 Task: Configure repository settings, including default branch and collaborators.
Action: Mouse moved to (10, 40)
Screenshot: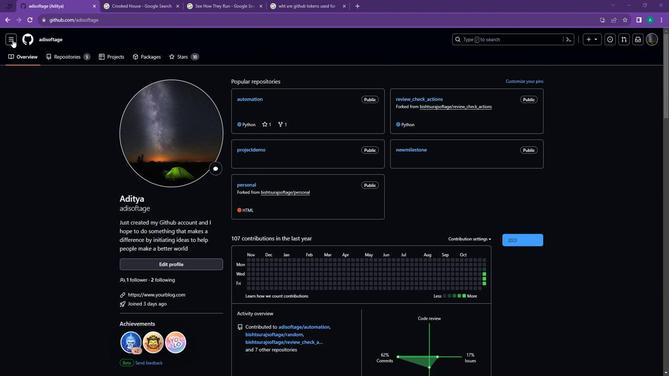 
Action: Mouse pressed left at (10, 40)
Screenshot: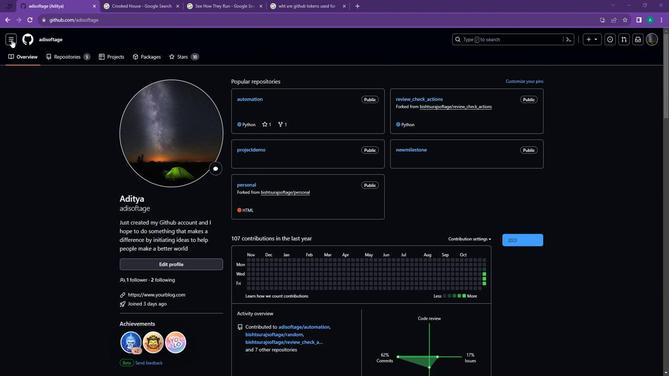 
Action: Mouse moved to (35, 60)
Screenshot: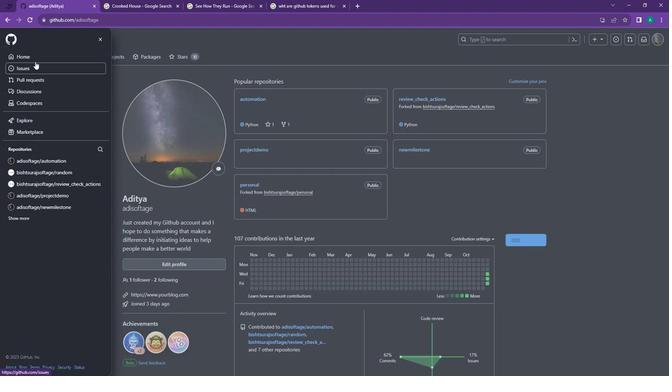
Action: Mouse pressed left at (35, 60)
Screenshot: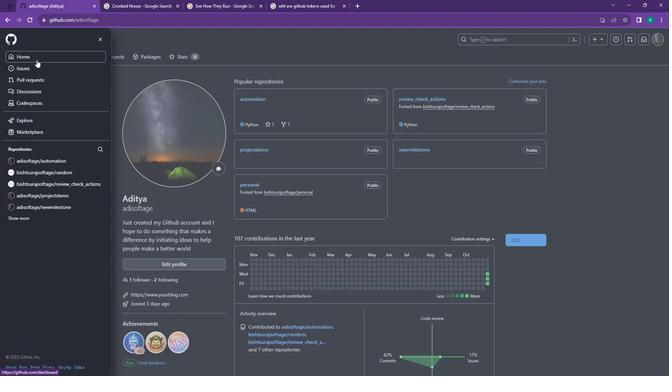 
Action: Mouse moved to (54, 103)
Screenshot: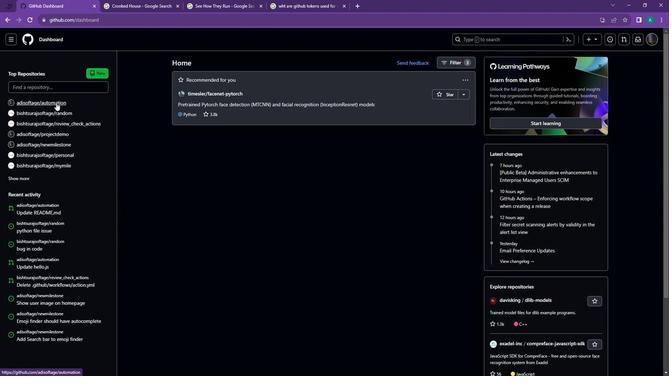 
Action: Mouse pressed left at (54, 103)
Screenshot: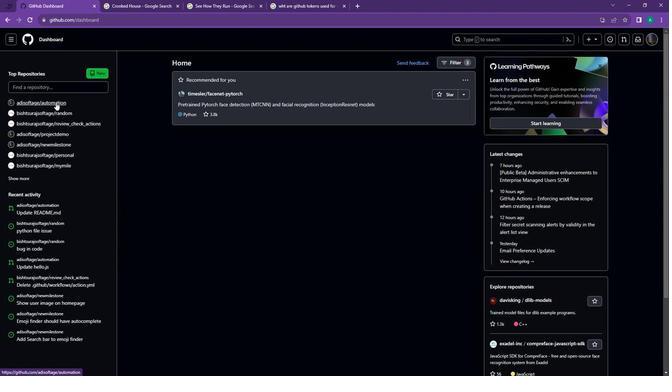 
Action: Mouse moved to (342, 55)
Screenshot: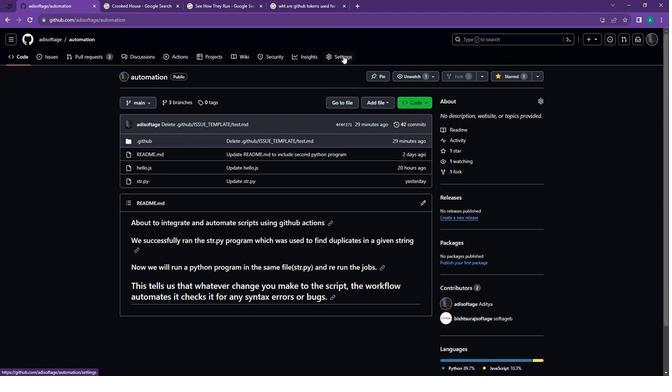 
Action: Mouse pressed left at (342, 55)
Screenshot: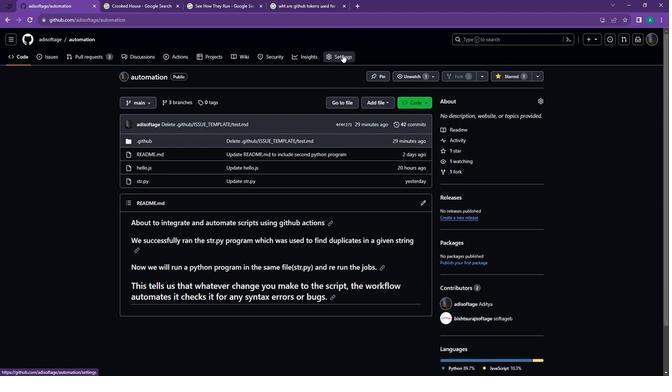 
Action: Mouse moved to (346, 232)
Screenshot: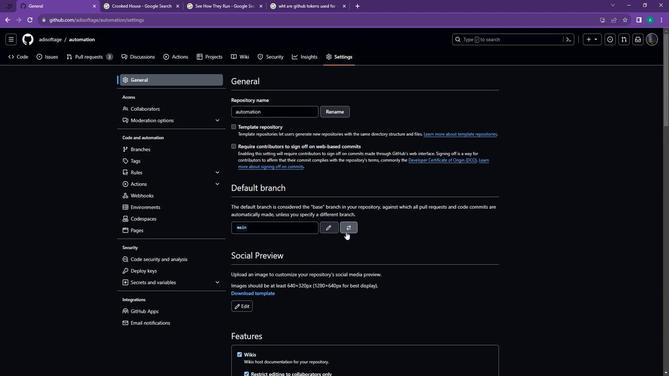 
Action: Mouse pressed left at (346, 232)
Screenshot: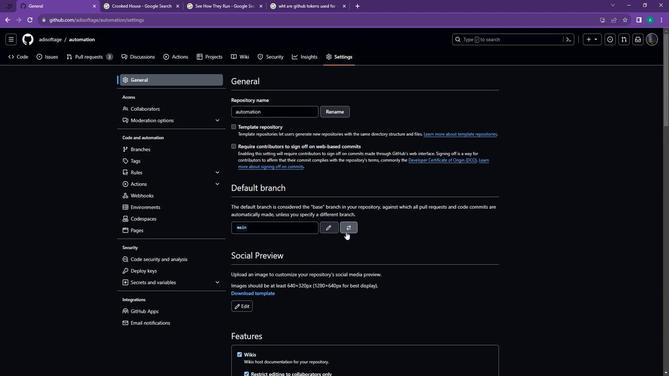 
Action: Mouse moved to (281, 112)
Screenshot: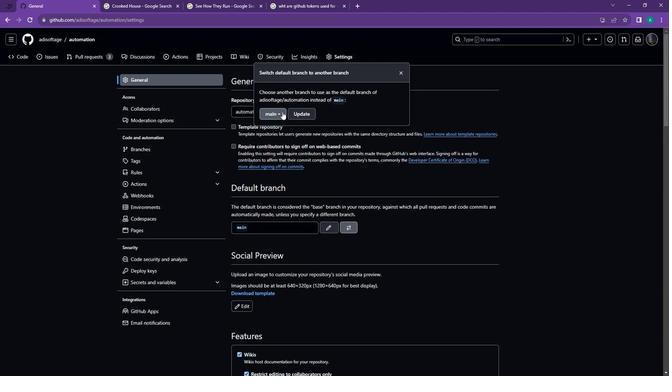 
Action: Mouse pressed left at (281, 112)
Screenshot: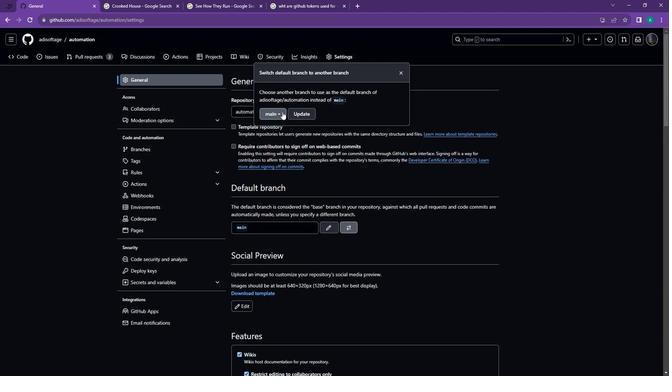 
Action: Mouse moved to (282, 159)
Screenshot: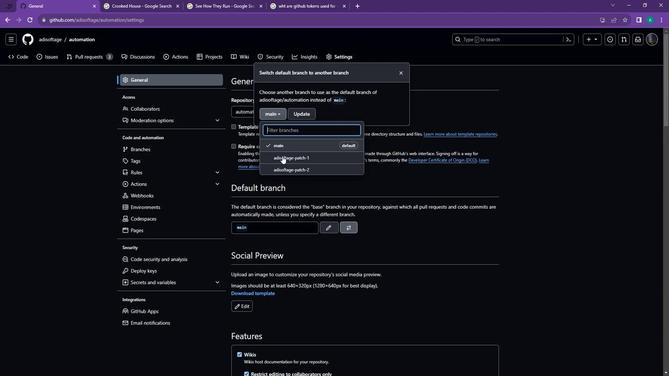 
Action: Mouse pressed left at (282, 159)
Screenshot: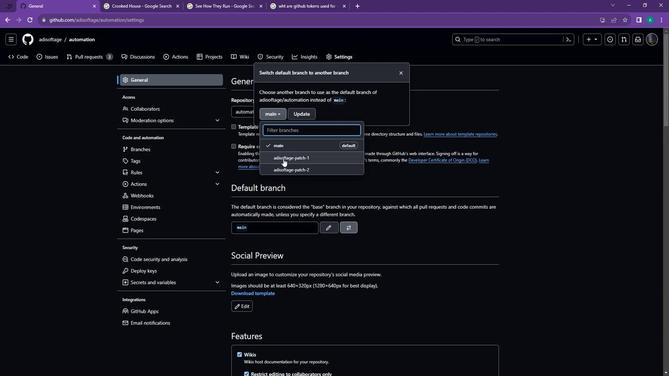 
Action: Mouse moved to (328, 109)
Screenshot: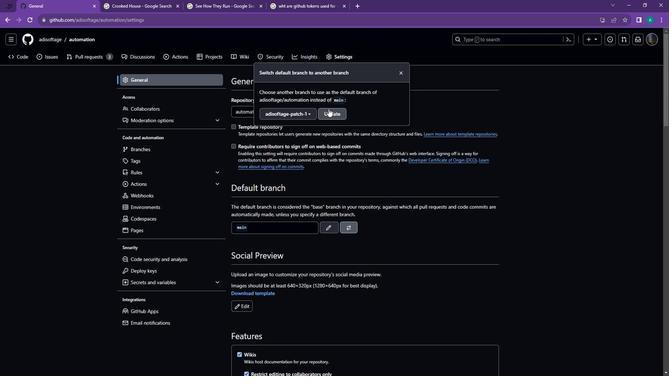 
Action: Mouse pressed left at (328, 109)
Screenshot: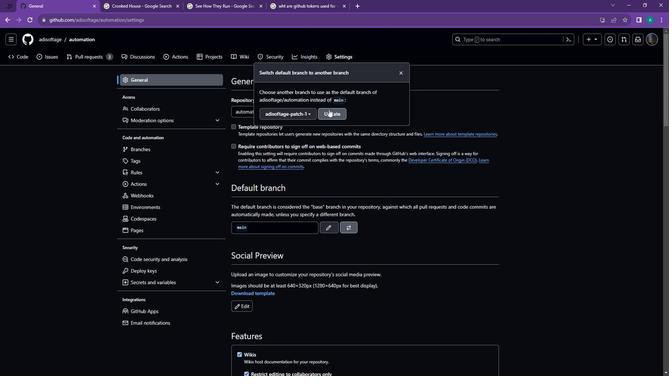 
Action: Mouse moved to (320, 156)
Screenshot: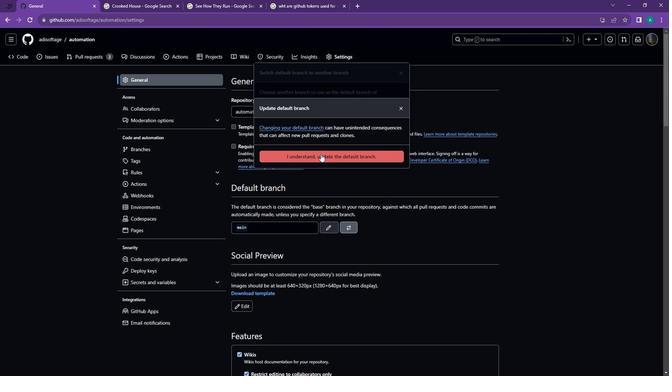 
Action: Mouse pressed left at (320, 156)
Screenshot: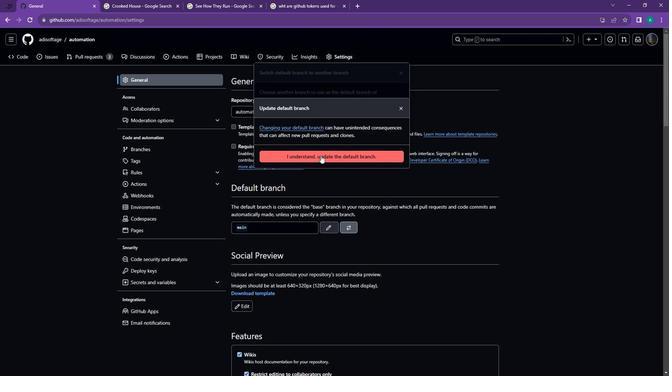 
Action: Mouse moved to (162, 134)
Screenshot: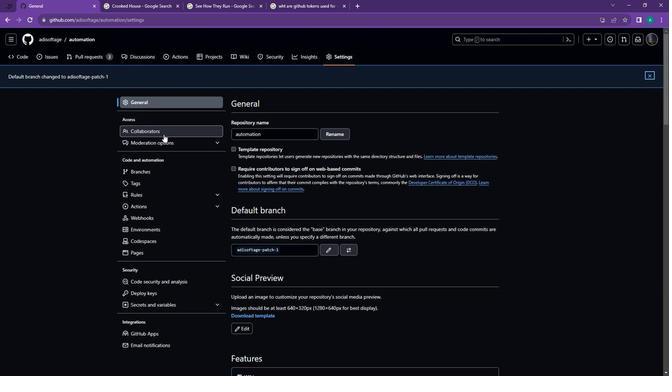 
Action: Mouse pressed left at (162, 134)
Screenshot: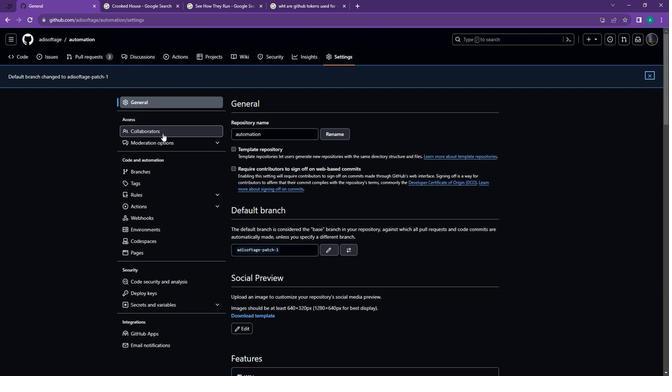 
Action: Mouse moved to (241, 231)
Screenshot: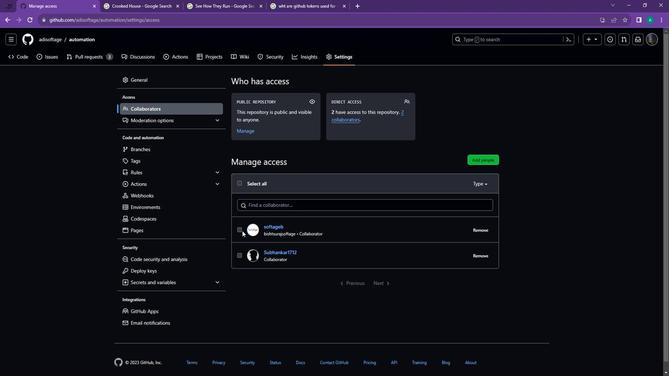 
Action: Mouse pressed left at (241, 231)
Screenshot: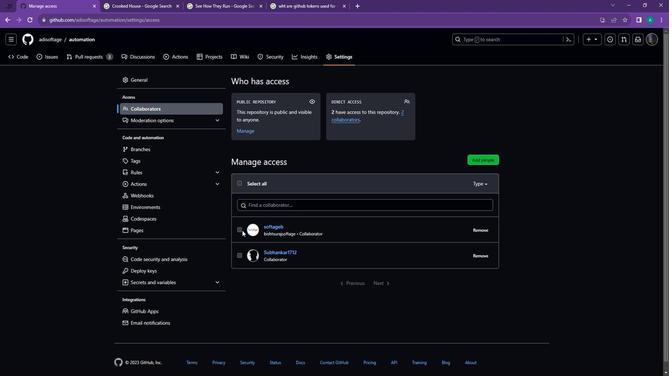 
Action: Mouse moved to (240, 231)
Screenshot: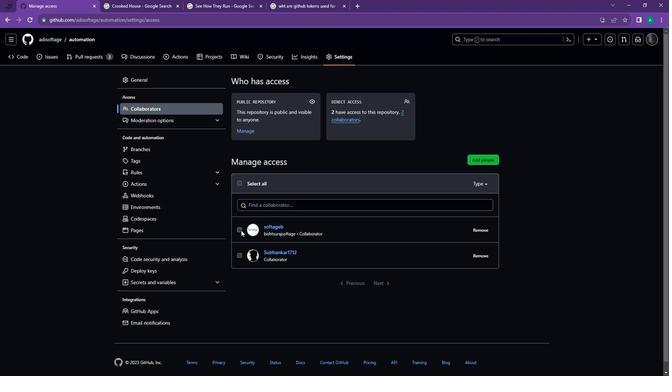 
Action: Mouse pressed left at (240, 231)
Screenshot: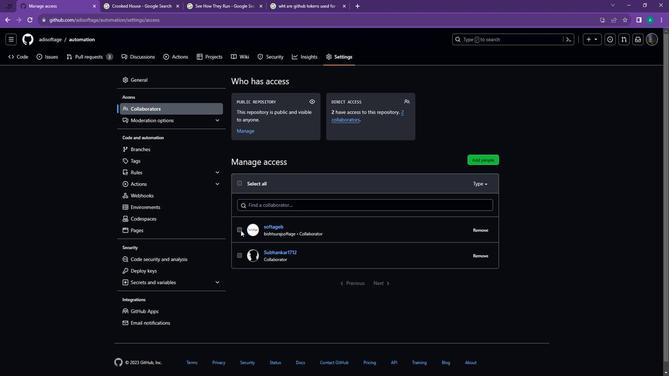 
Action: Mouse moved to (350, 117)
Screenshot: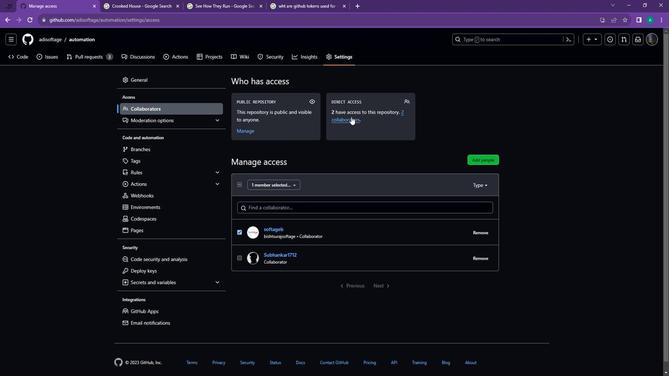 
Action: Mouse pressed left at (350, 117)
Screenshot: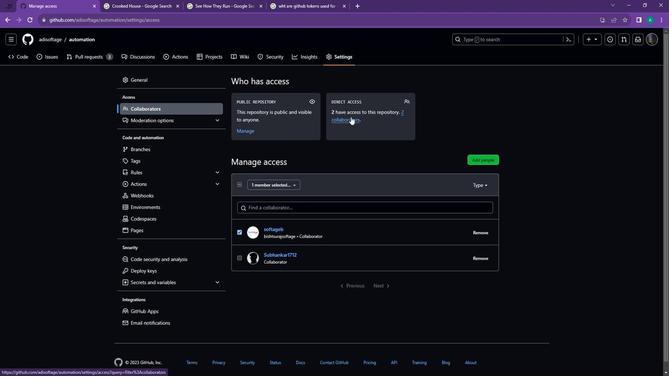 
Action: Mouse moved to (243, 230)
Screenshot: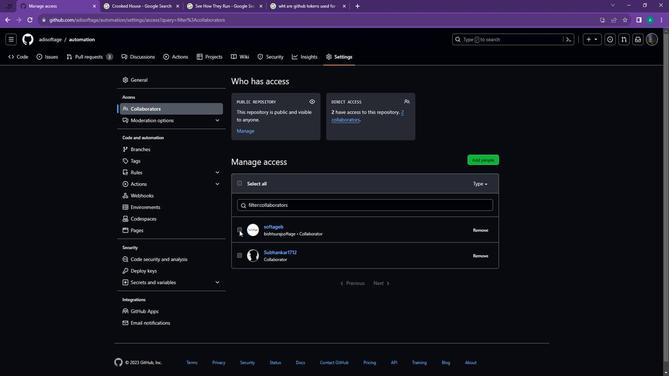 
Action: Mouse pressed left at (243, 230)
Screenshot: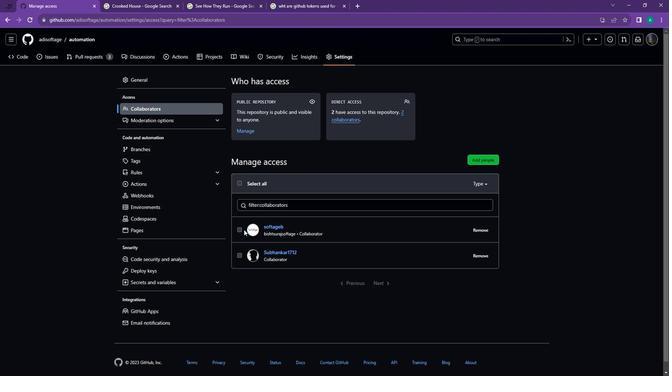
Action: Mouse moved to (240, 231)
Screenshot: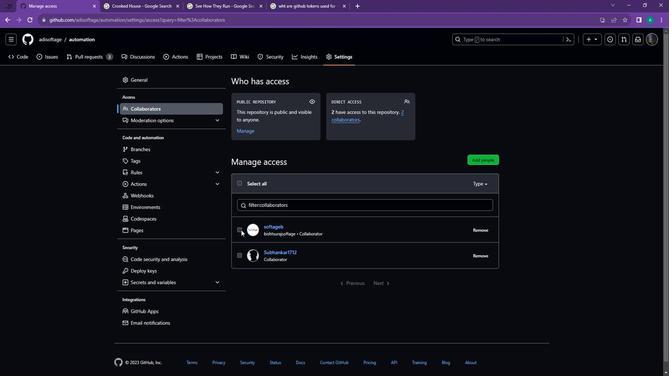 
Action: Mouse pressed left at (240, 231)
Screenshot: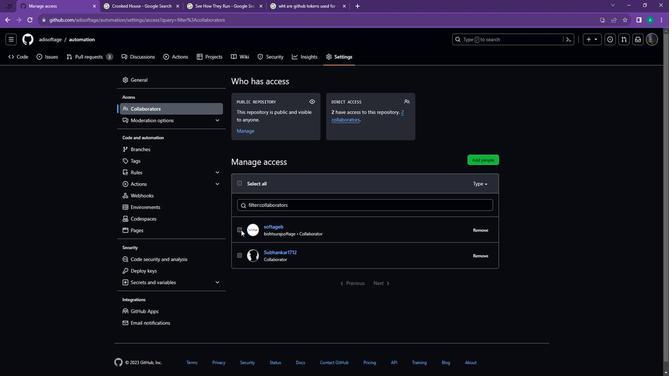 
Action: Mouse moved to (478, 235)
Screenshot: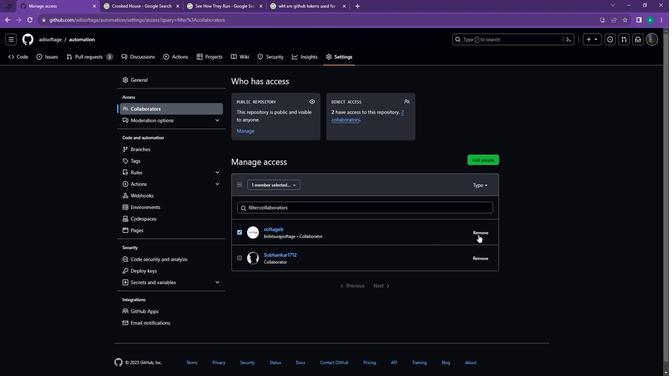 
Action: Mouse pressed left at (478, 235)
Screenshot: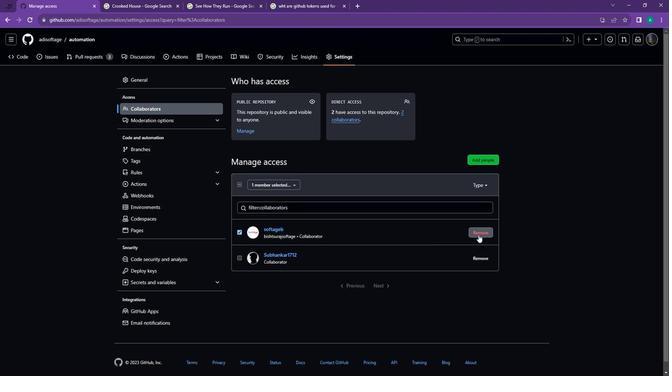 
Action: Mouse moved to (348, 124)
Screenshot: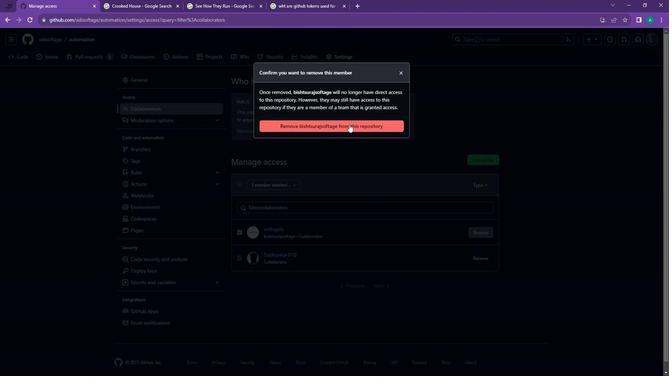 
Action: Mouse pressed left at (348, 124)
Screenshot: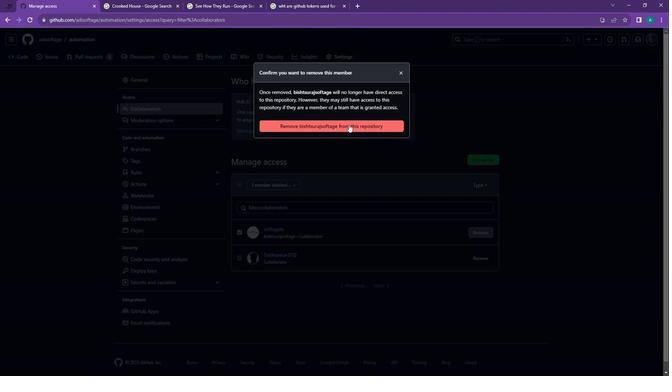 
Action: Mouse moved to (310, 155)
Screenshot: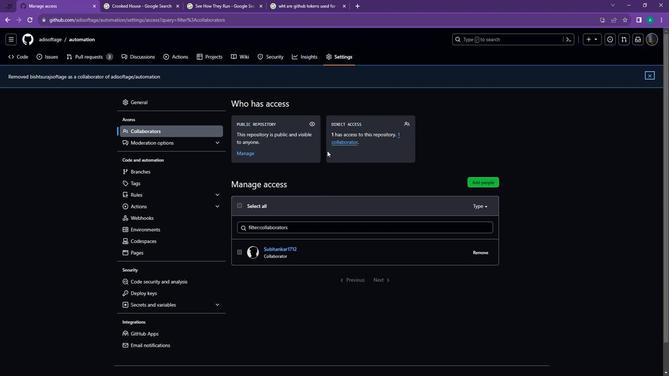 
